 Task: Look for space in Hashtrūd, Iran from 5th September, 2023 to 12th September, 2023 for 2 adults in price range Rs.10000 to Rs.15000.  With 1  bedroom having 1 bed and 1 bathroom. Property type can be house, flat, guest house, hotel. Booking option can be shelf check-in. Required host language is English.
Action: Mouse moved to (378, 70)
Screenshot: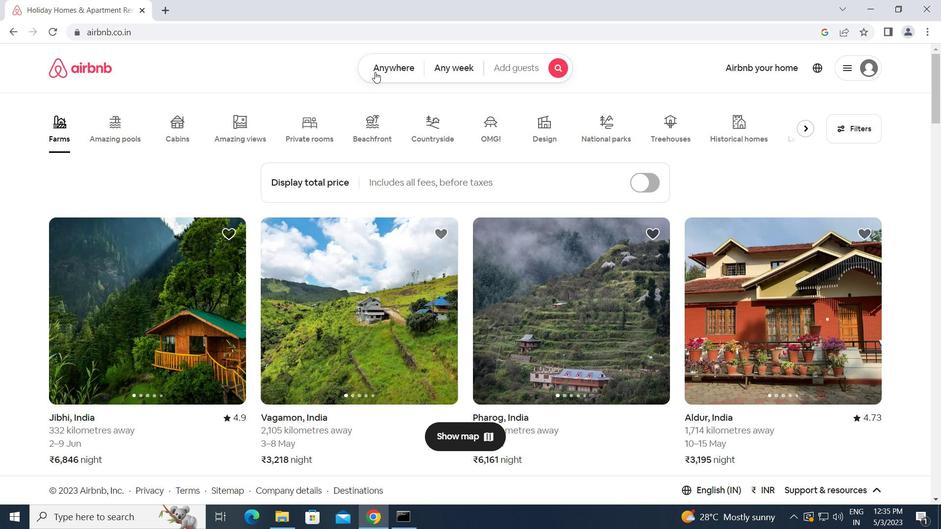 
Action: Mouse pressed left at (378, 70)
Screenshot: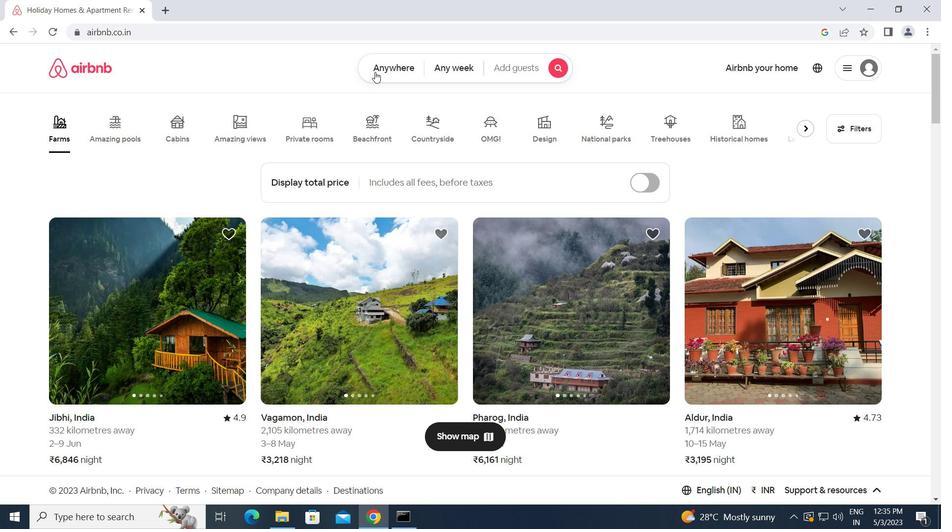 
Action: Mouse moved to (263, 113)
Screenshot: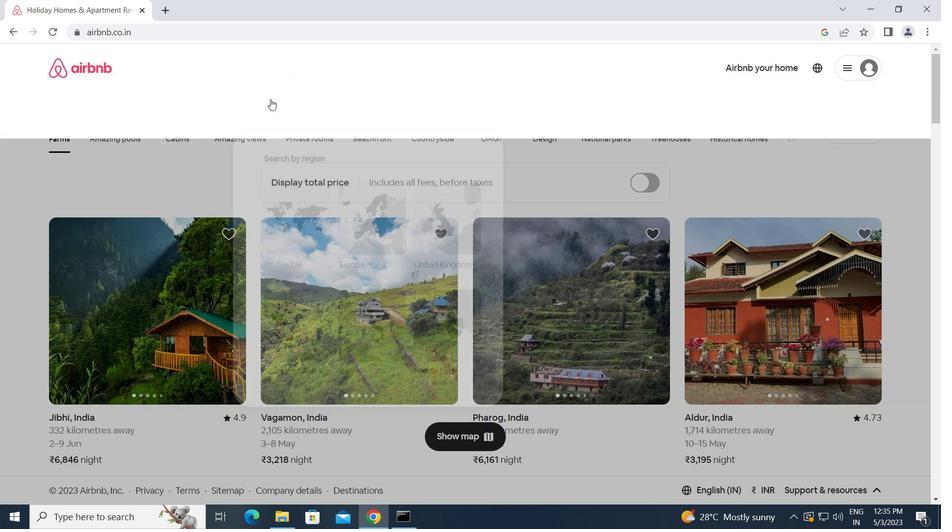 
Action: Mouse pressed left at (263, 113)
Screenshot: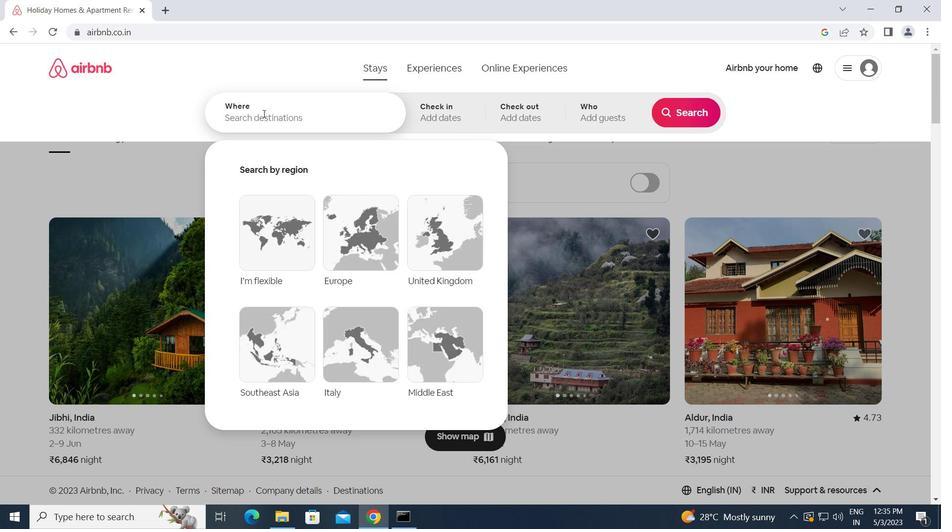 
Action: Key pressed h<Key.caps_lock>ashtrud,<Key.space><Key.caps_lock>i<Key.caps_lock>ran<Key.enter>
Screenshot: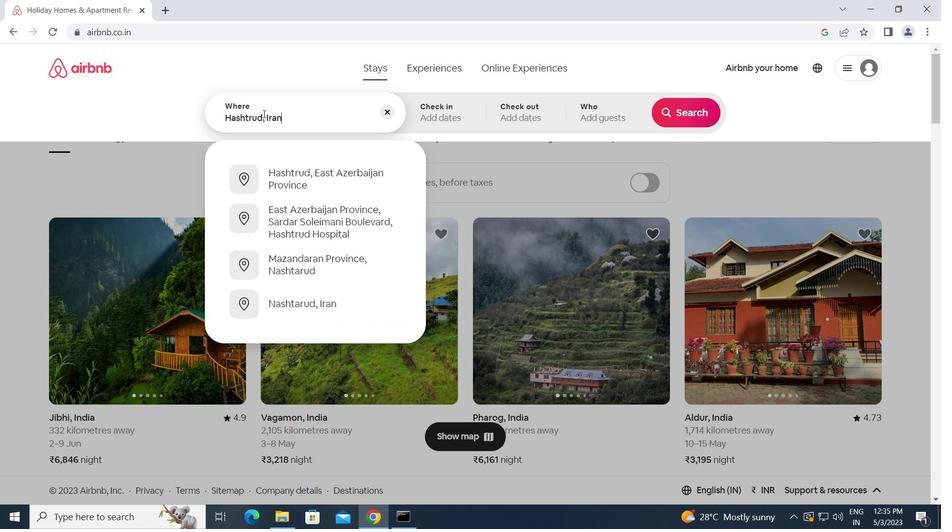
Action: Mouse moved to (683, 207)
Screenshot: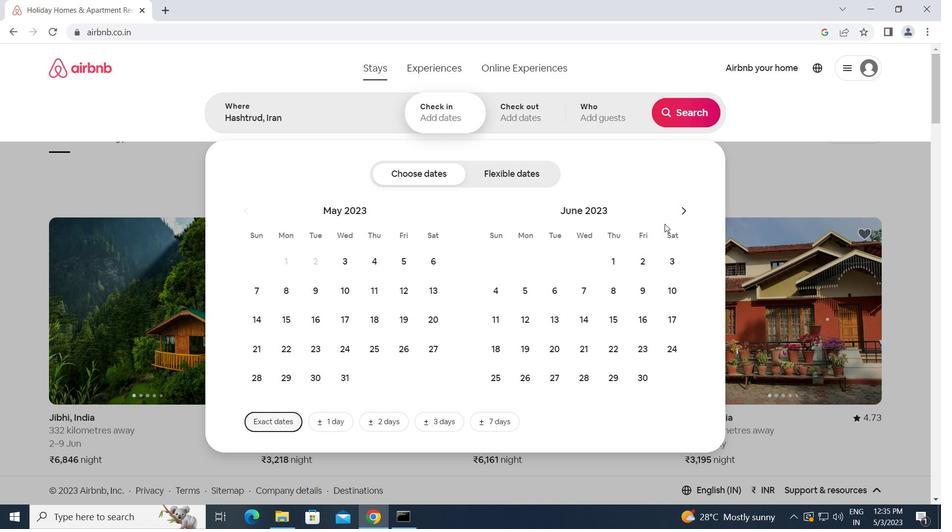 
Action: Mouse pressed left at (683, 207)
Screenshot: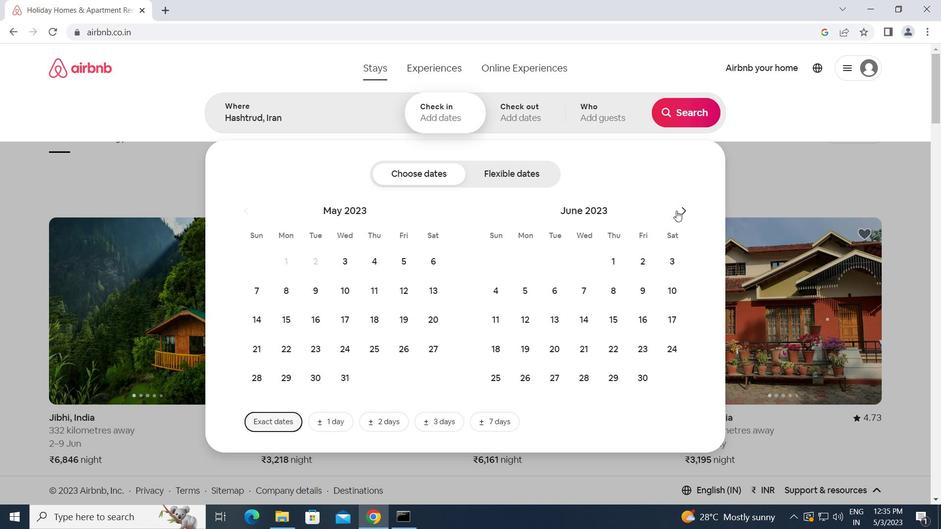 
Action: Mouse pressed left at (683, 207)
Screenshot: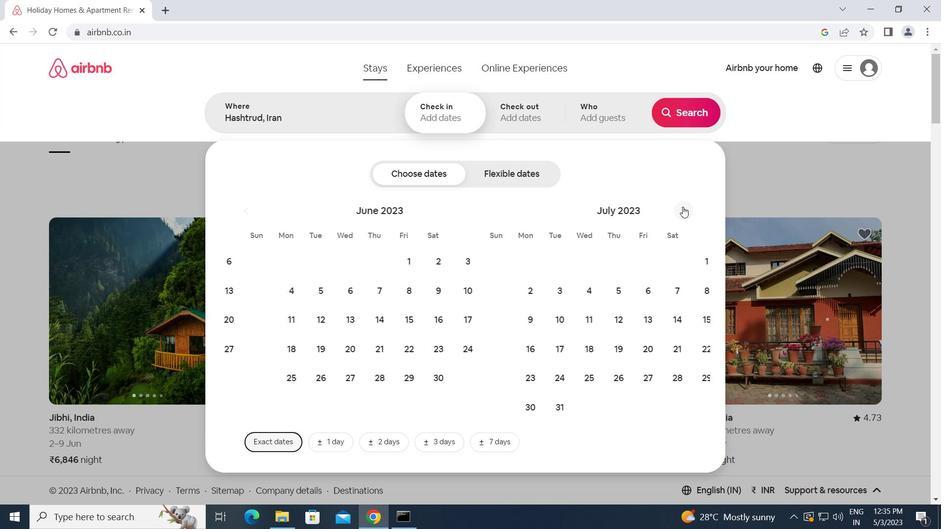
Action: Mouse pressed left at (683, 207)
Screenshot: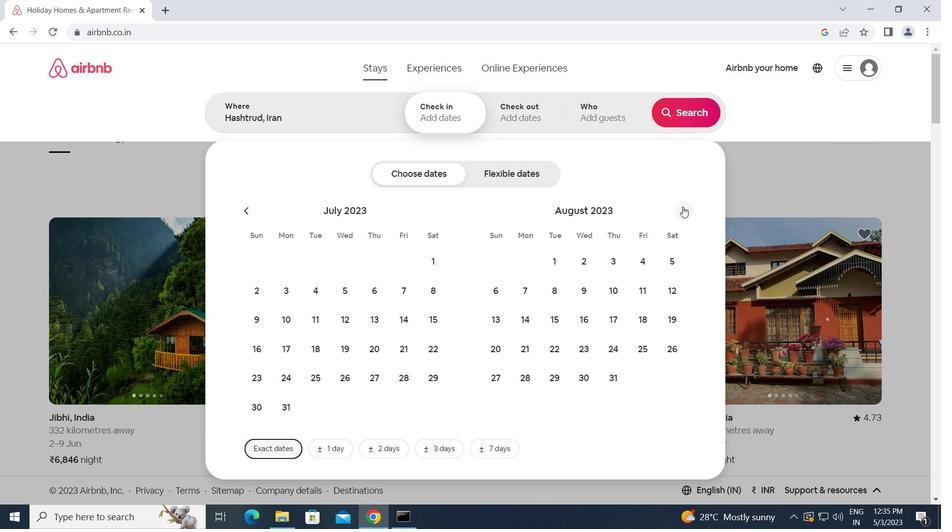 
Action: Mouse moved to (548, 286)
Screenshot: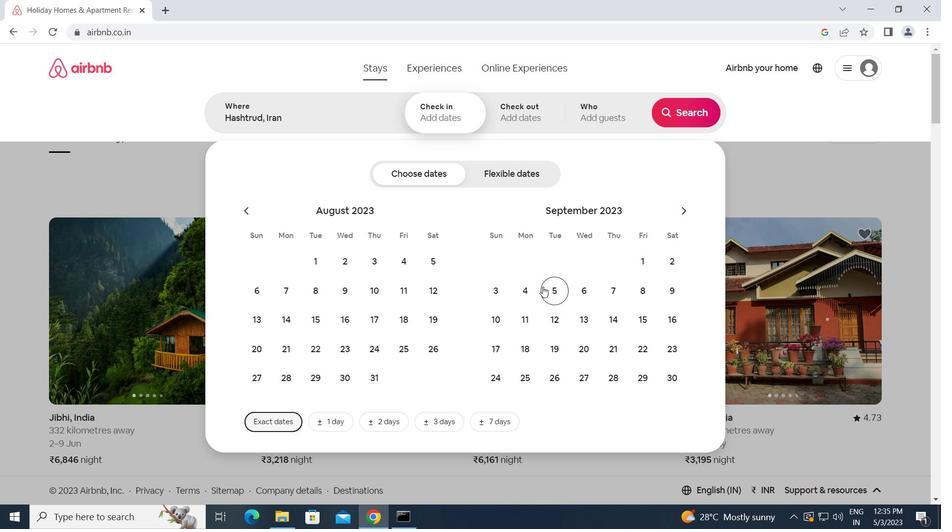 
Action: Mouse pressed left at (548, 286)
Screenshot: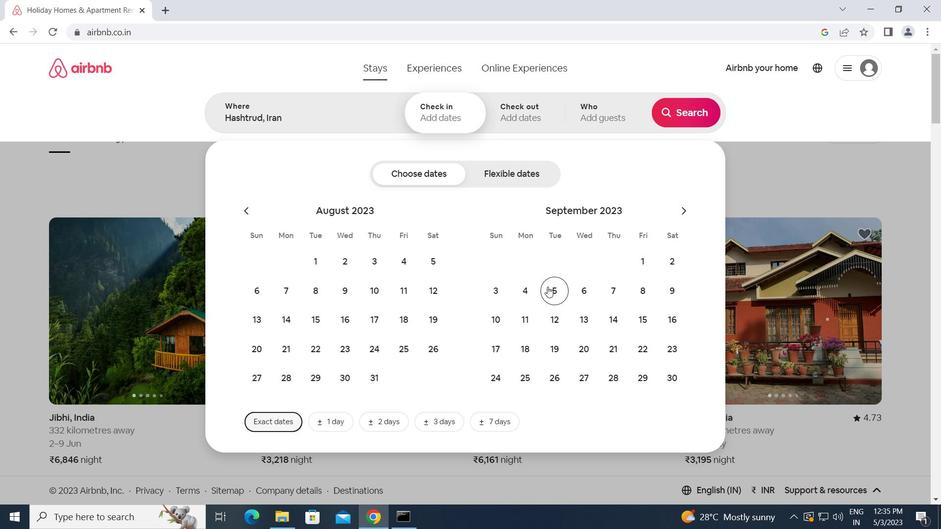 
Action: Mouse moved to (550, 320)
Screenshot: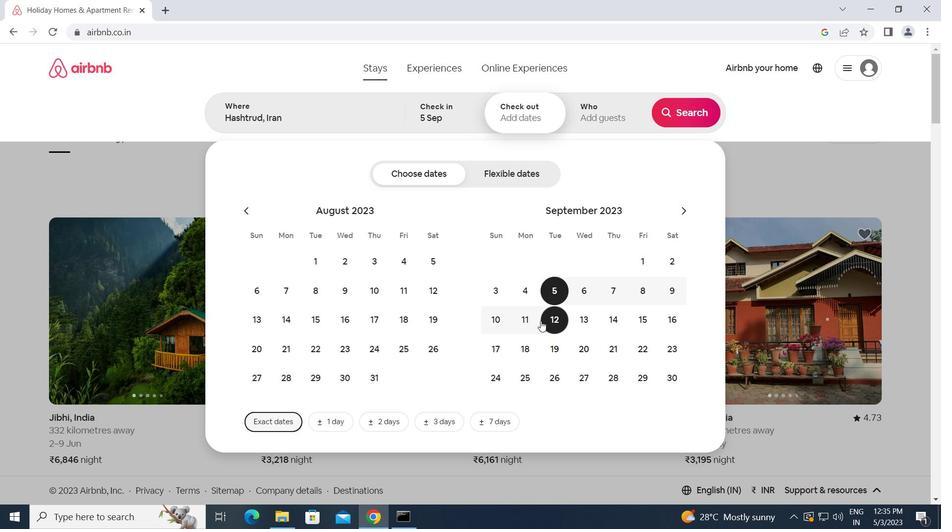 
Action: Mouse pressed left at (550, 320)
Screenshot: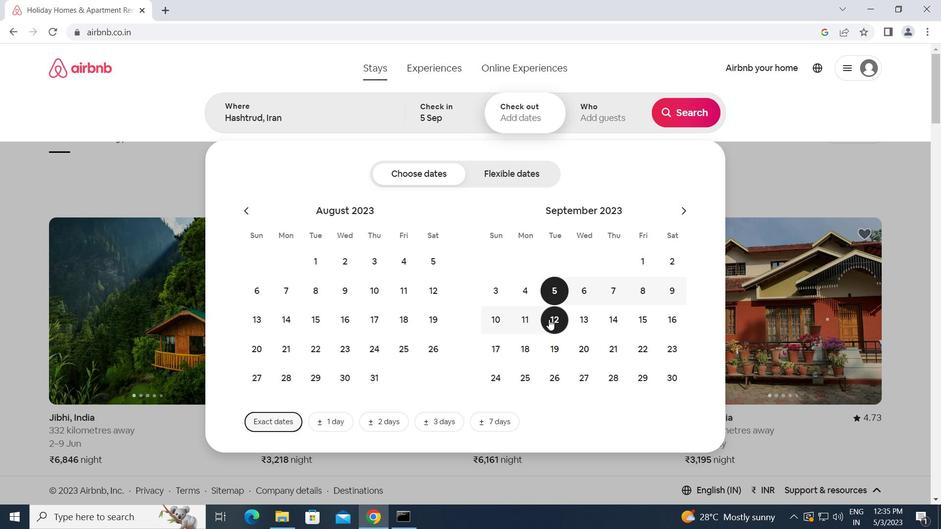 
Action: Mouse moved to (617, 109)
Screenshot: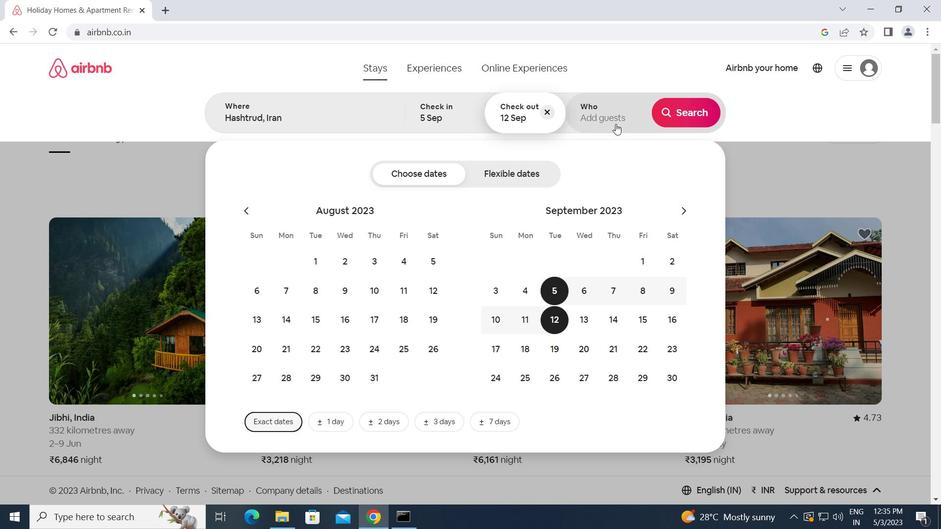 
Action: Mouse pressed left at (617, 109)
Screenshot: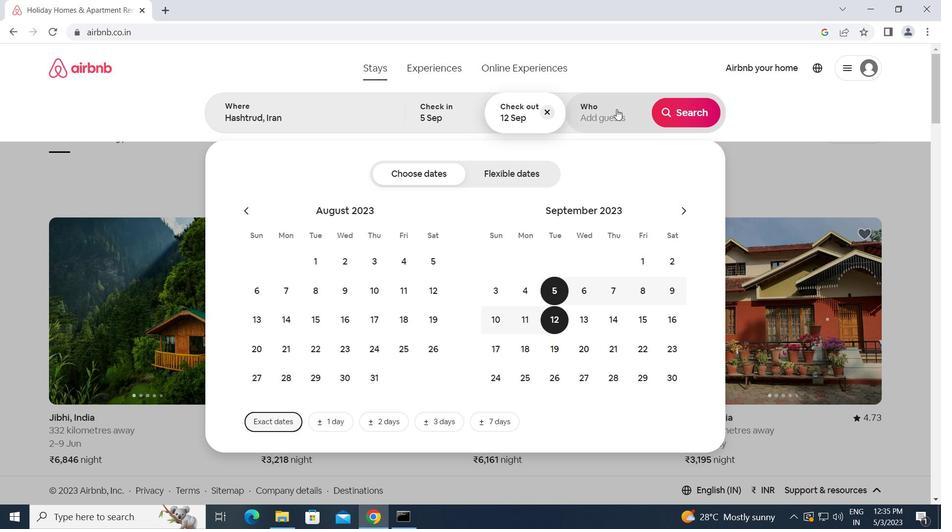 
Action: Mouse moved to (684, 180)
Screenshot: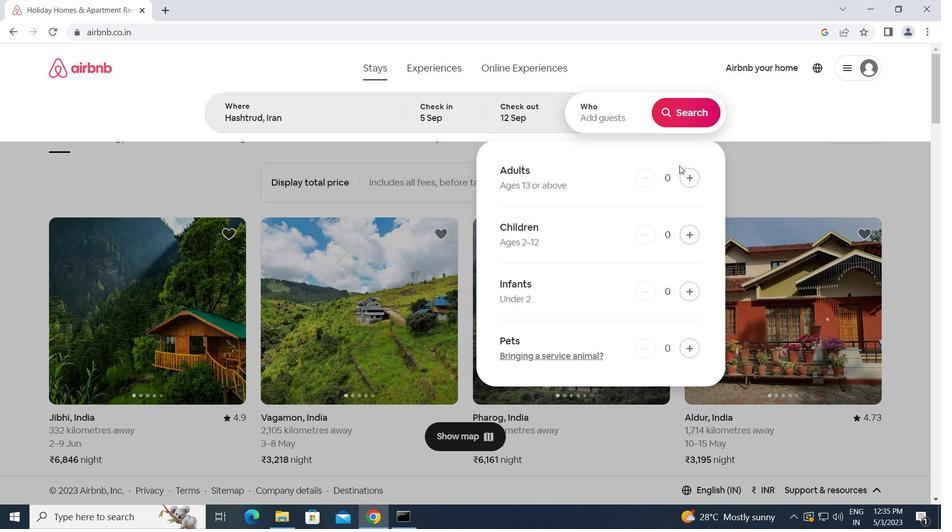 
Action: Mouse pressed left at (684, 180)
Screenshot: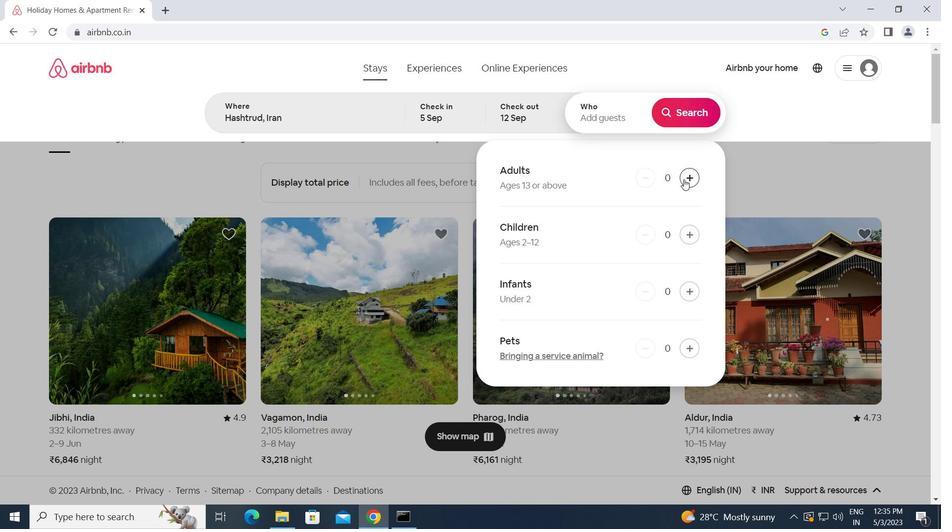 
Action: Mouse pressed left at (684, 180)
Screenshot: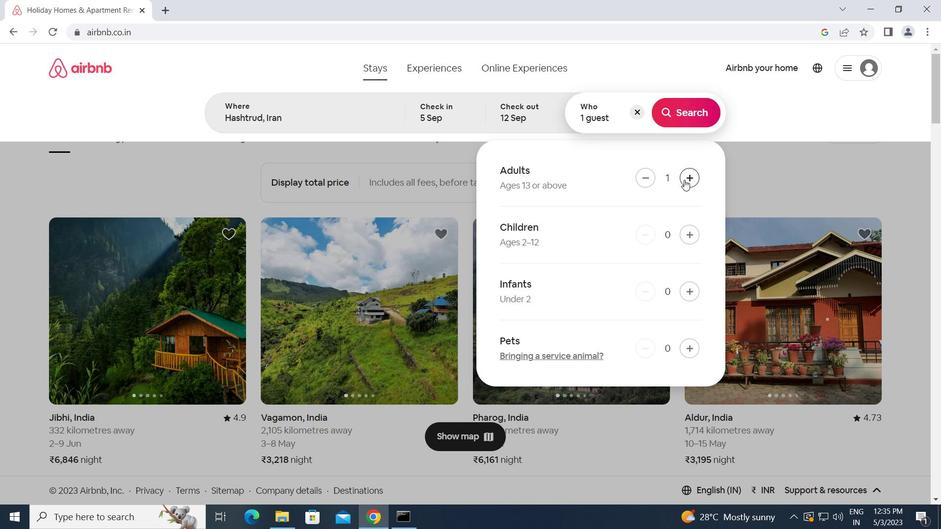 
Action: Mouse moved to (695, 118)
Screenshot: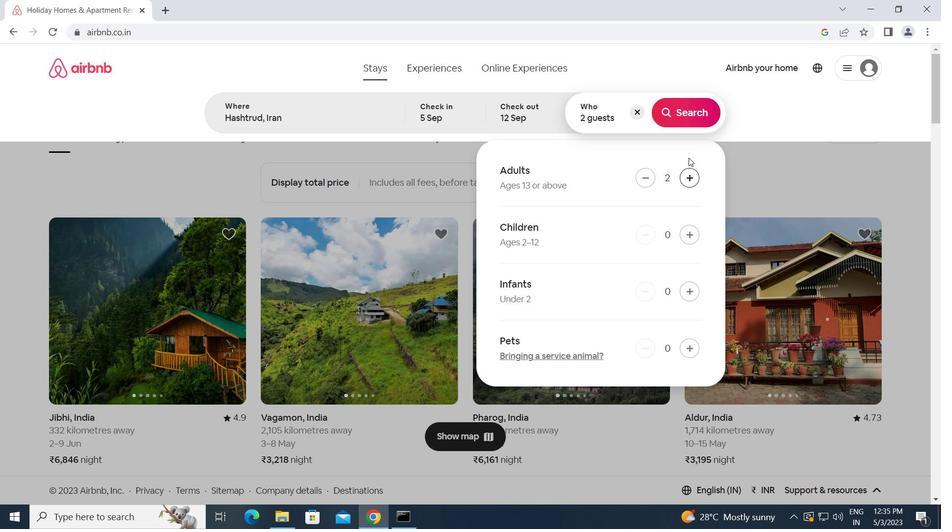 
Action: Mouse pressed left at (695, 118)
Screenshot: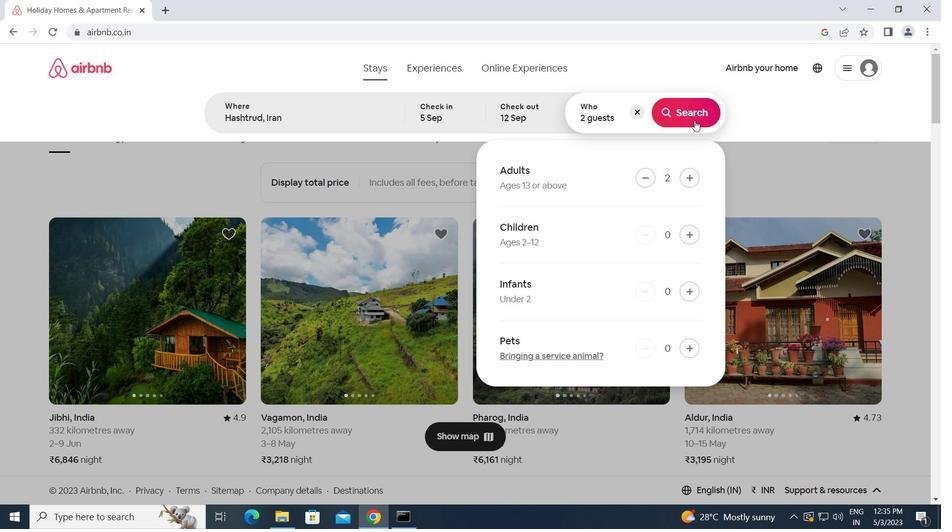 
Action: Mouse moved to (888, 120)
Screenshot: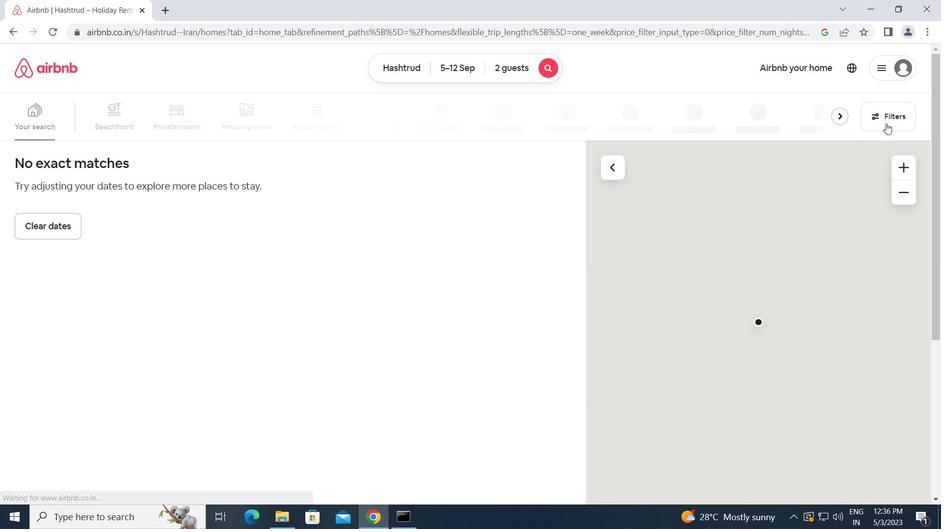 
Action: Mouse pressed left at (888, 120)
Screenshot: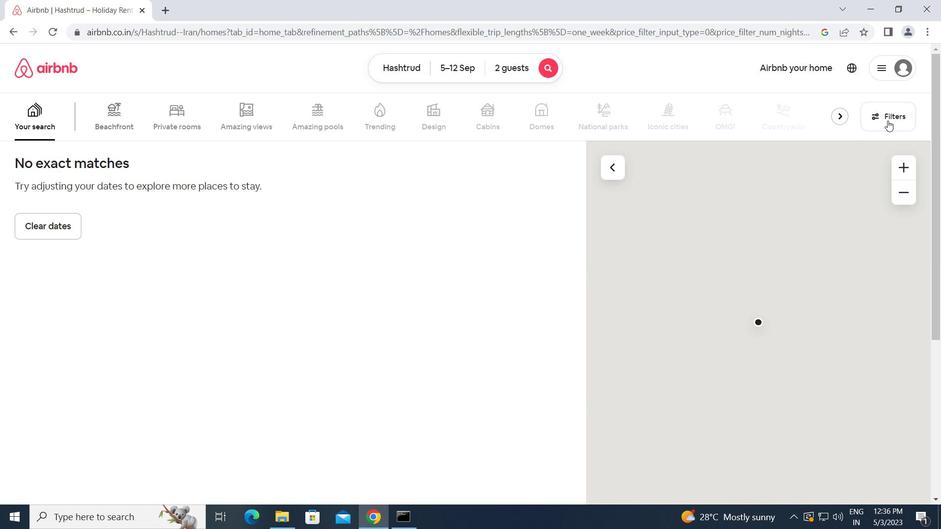 
Action: Mouse moved to (325, 192)
Screenshot: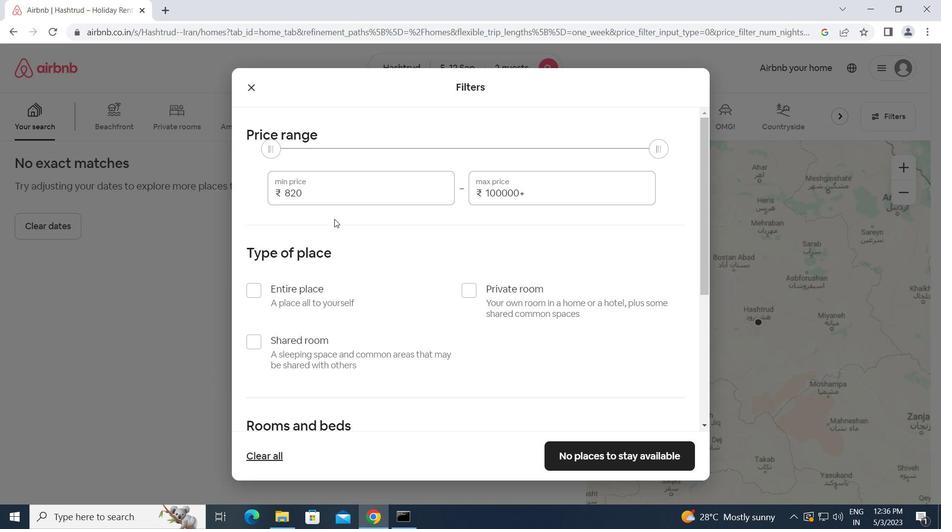 
Action: Mouse pressed left at (325, 192)
Screenshot: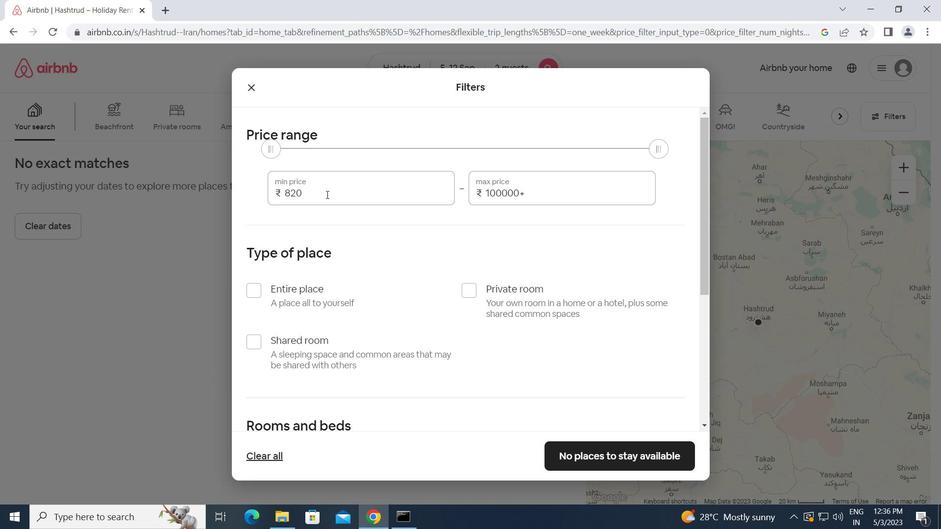 
Action: Mouse moved to (267, 192)
Screenshot: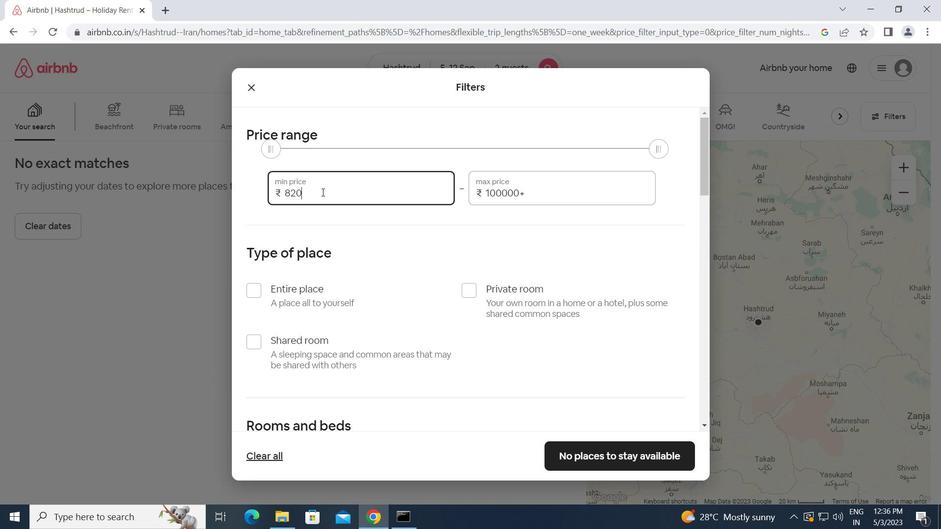 
Action: Key pressed 10000<Key.tab>15000
Screenshot: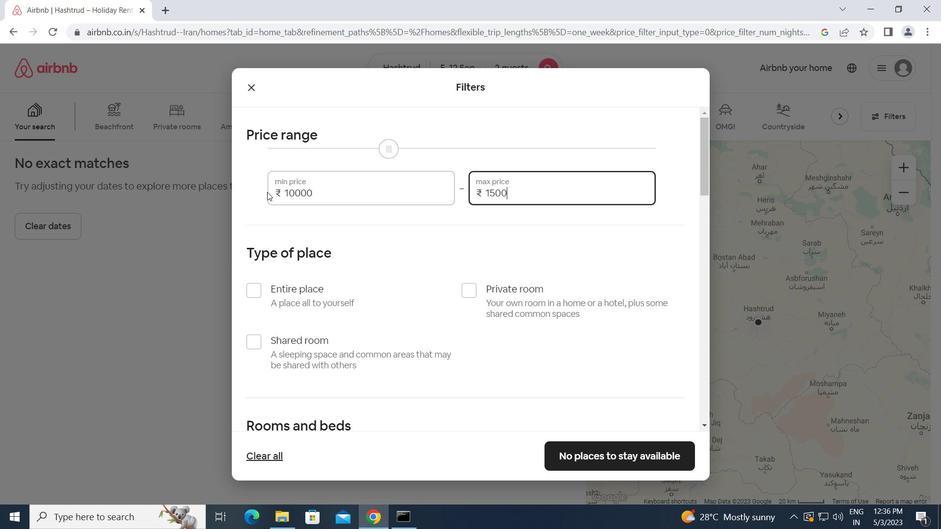 
Action: Mouse moved to (359, 322)
Screenshot: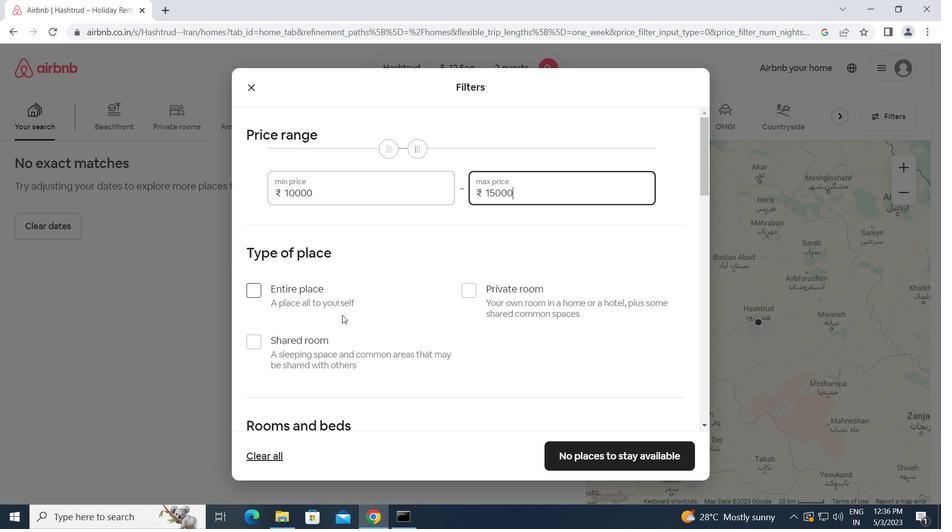 
Action: Mouse scrolled (359, 321) with delta (0, 0)
Screenshot: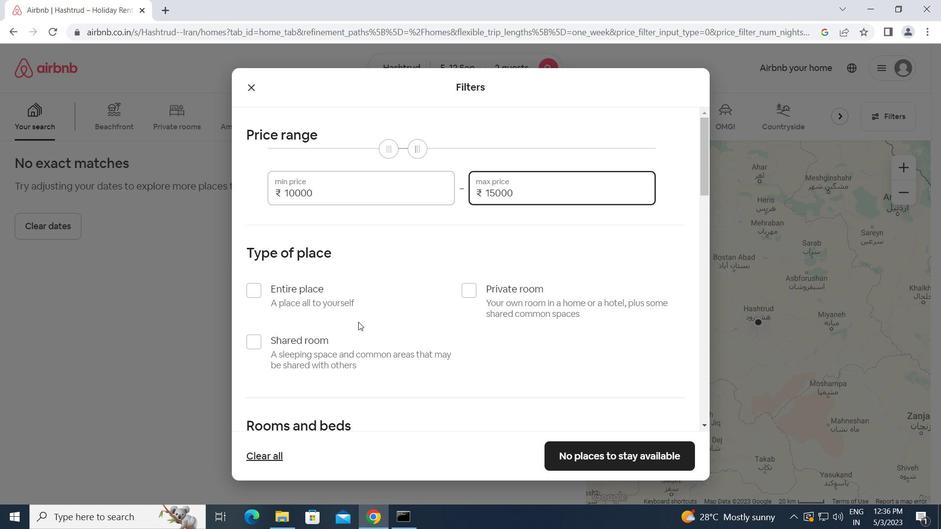 
Action: Mouse scrolled (359, 321) with delta (0, 0)
Screenshot: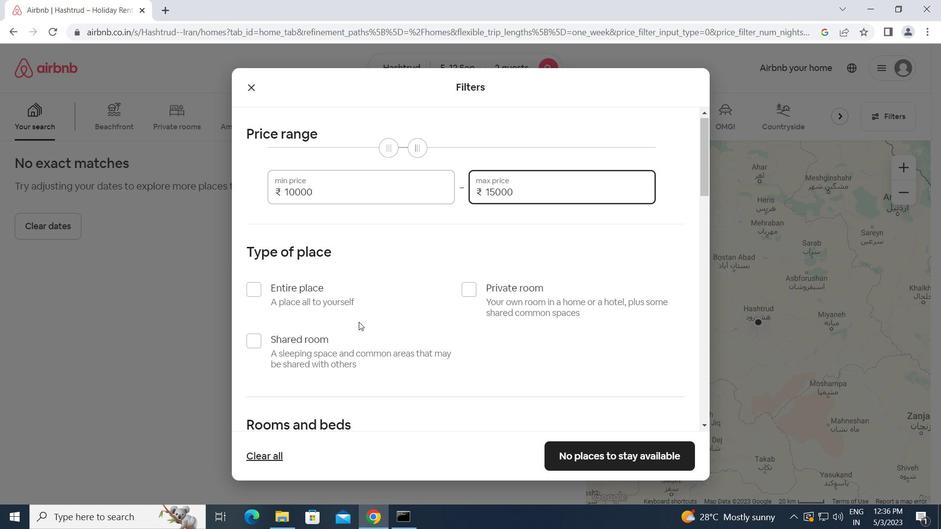 
Action: Mouse scrolled (359, 321) with delta (0, 0)
Screenshot: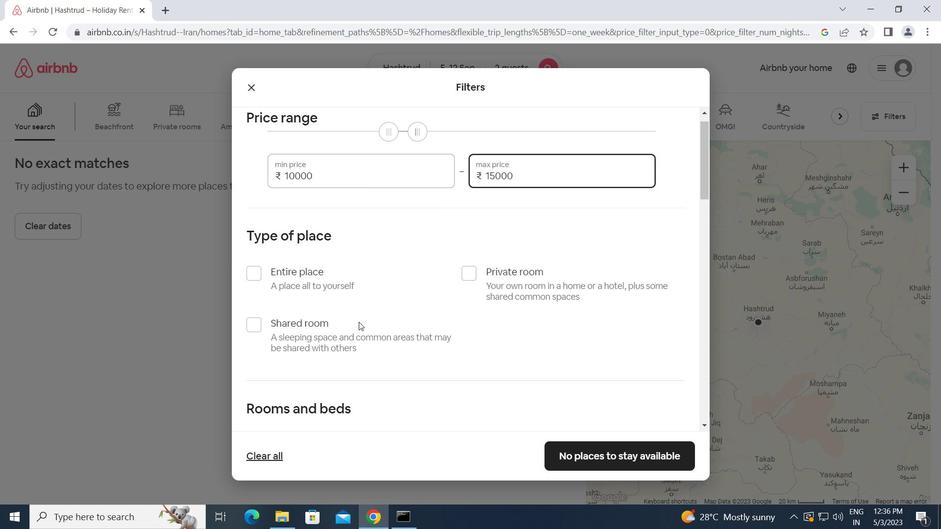 
Action: Mouse moved to (325, 305)
Screenshot: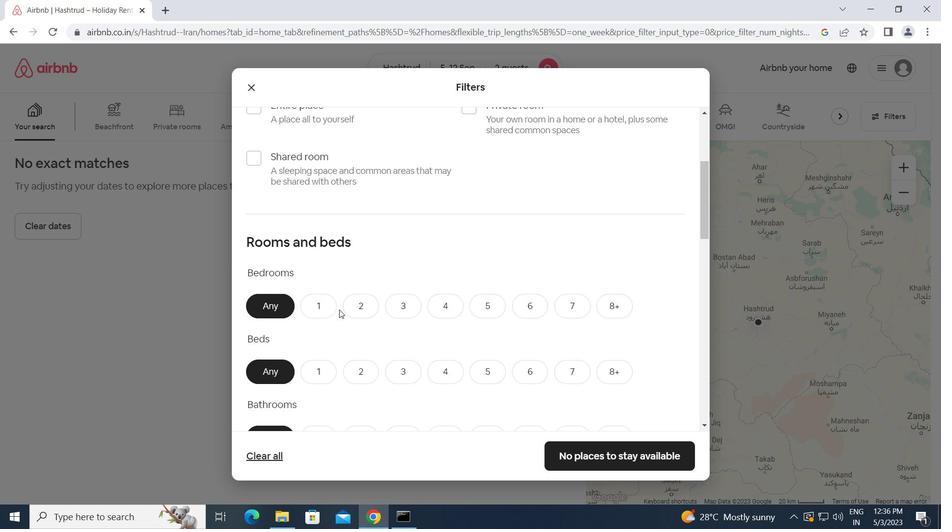 
Action: Mouse pressed left at (325, 305)
Screenshot: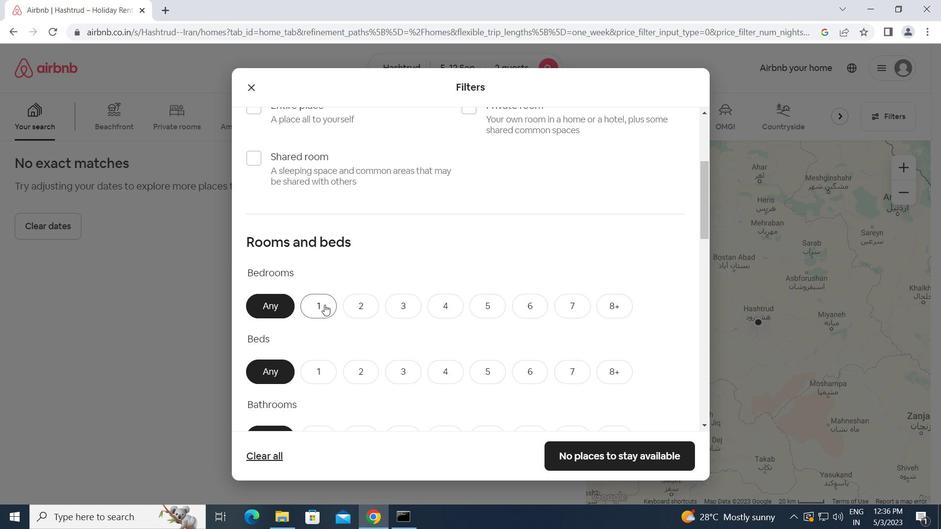 
Action: Mouse moved to (327, 323)
Screenshot: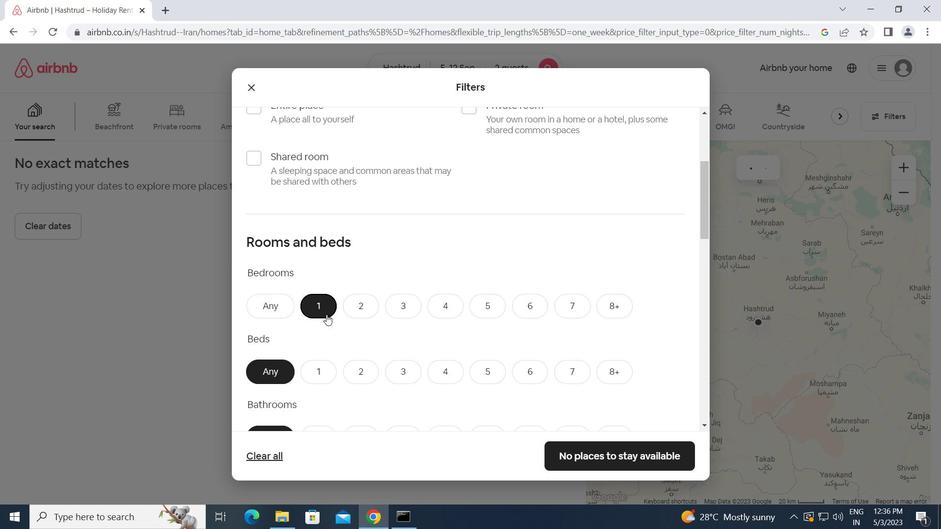 
Action: Mouse scrolled (327, 323) with delta (0, 0)
Screenshot: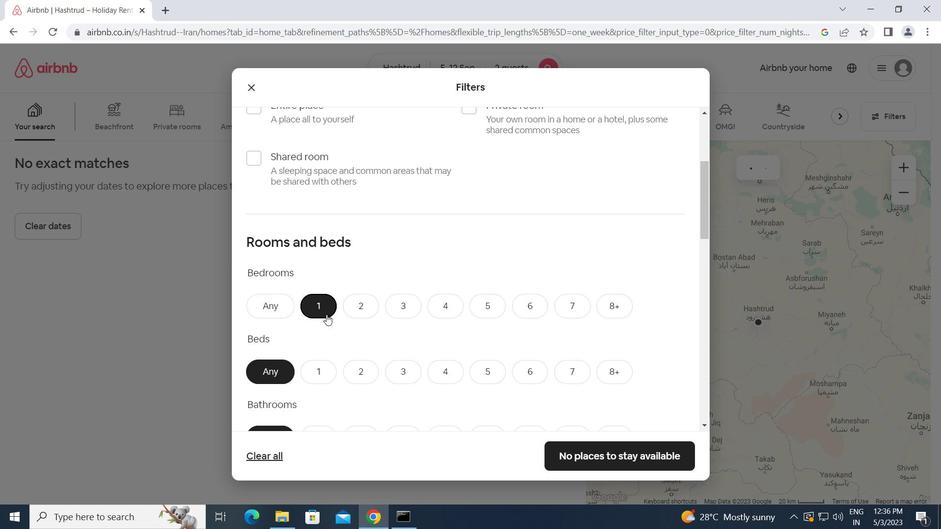 
Action: Mouse moved to (326, 311)
Screenshot: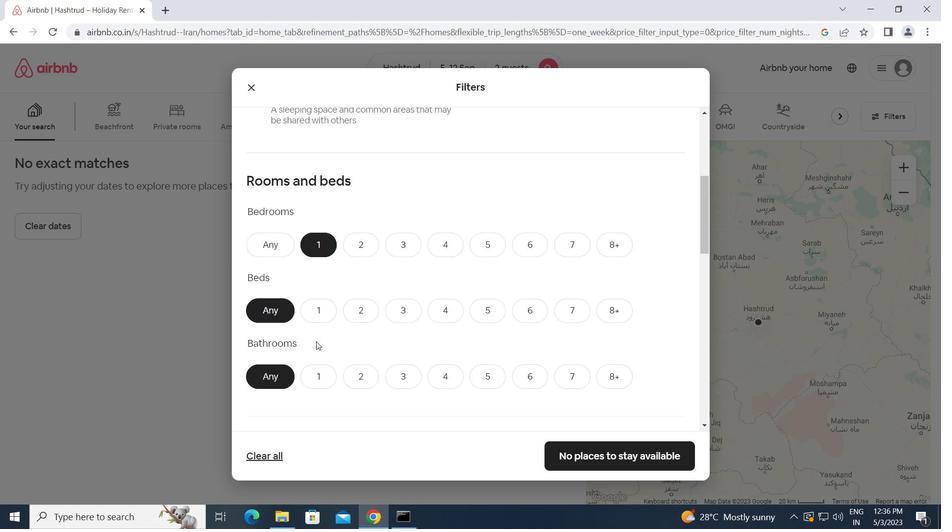 
Action: Mouse pressed left at (326, 311)
Screenshot: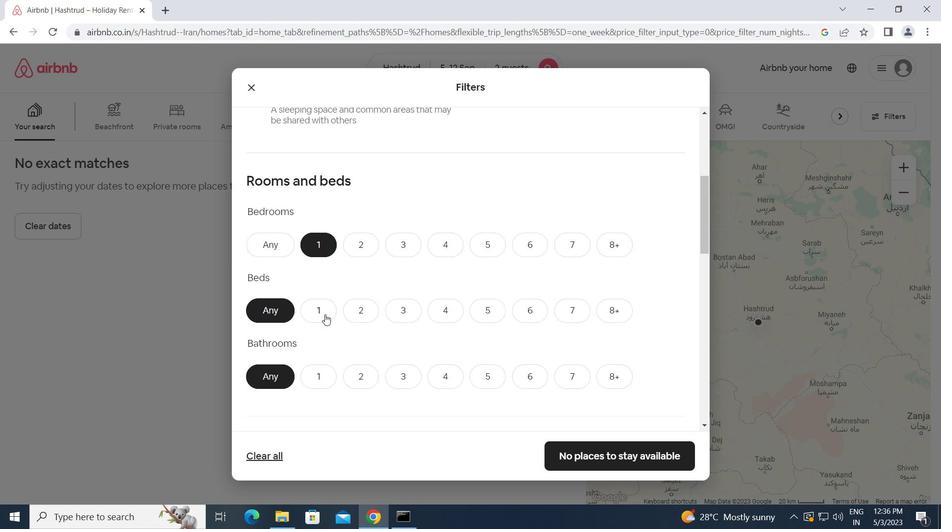 
Action: Mouse moved to (316, 372)
Screenshot: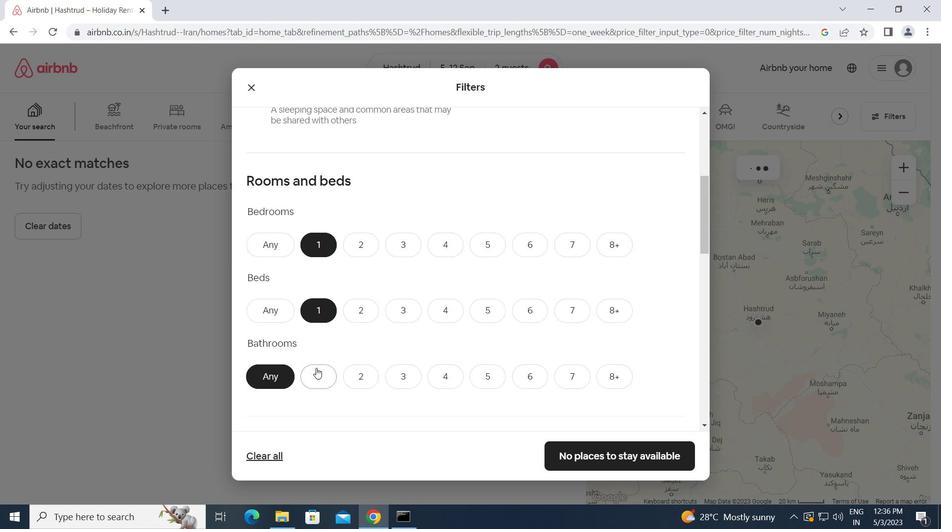 
Action: Mouse pressed left at (316, 372)
Screenshot: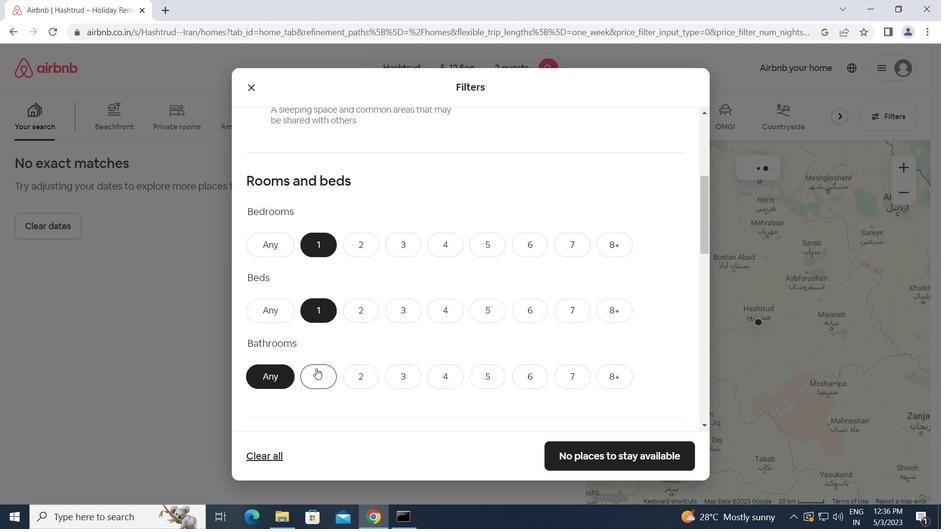 
Action: Mouse moved to (396, 381)
Screenshot: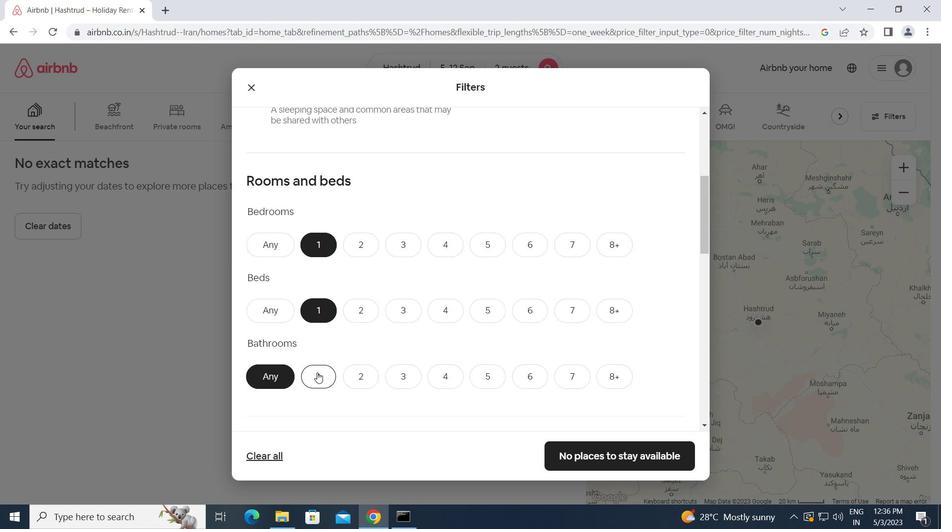 
Action: Mouse scrolled (396, 381) with delta (0, 0)
Screenshot: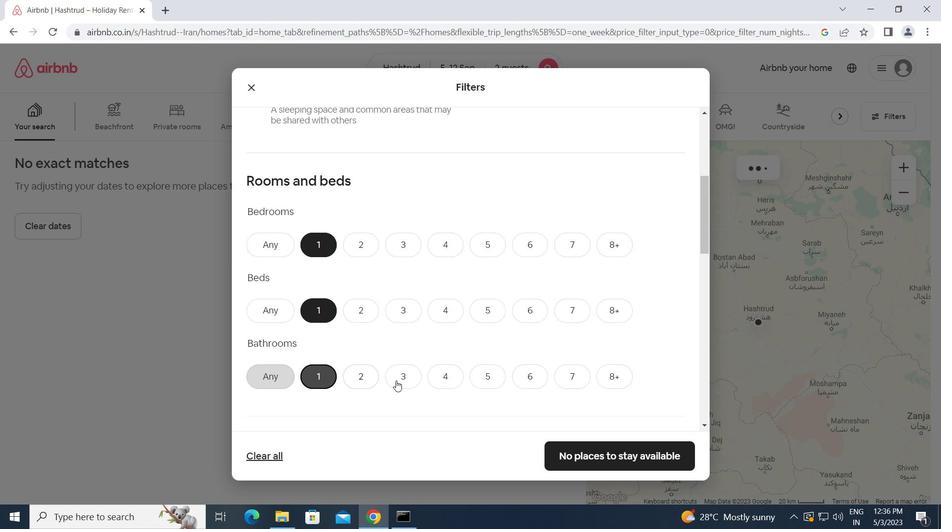 
Action: Mouse scrolled (396, 381) with delta (0, 0)
Screenshot: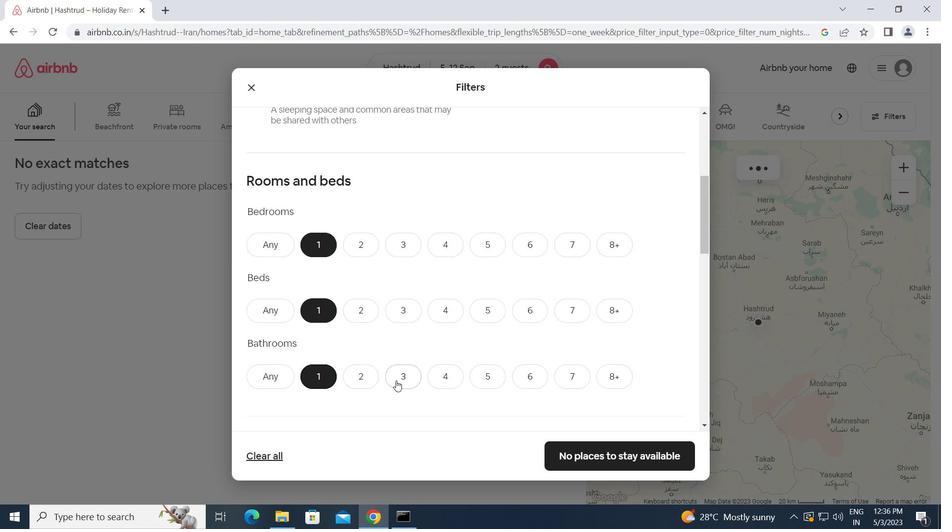 
Action: Mouse moved to (397, 381)
Screenshot: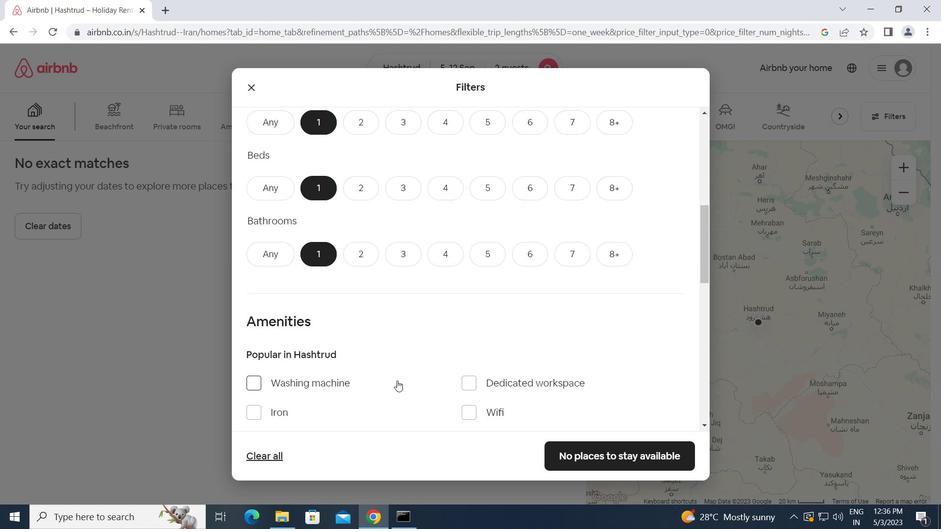 
Action: Mouse scrolled (397, 381) with delta (0, 0)
Screenshot: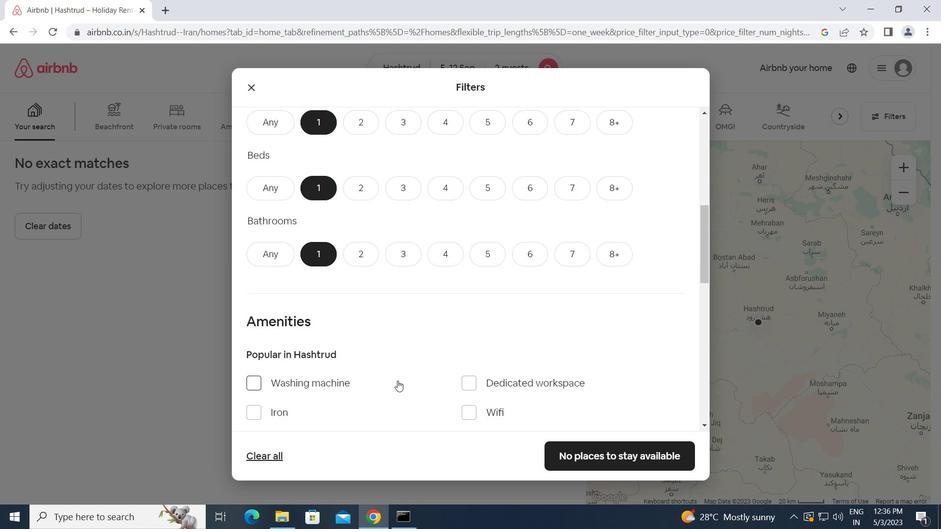 
Action: Mouse scrolled (397, 381) with delta (0, 0)
Screenshot: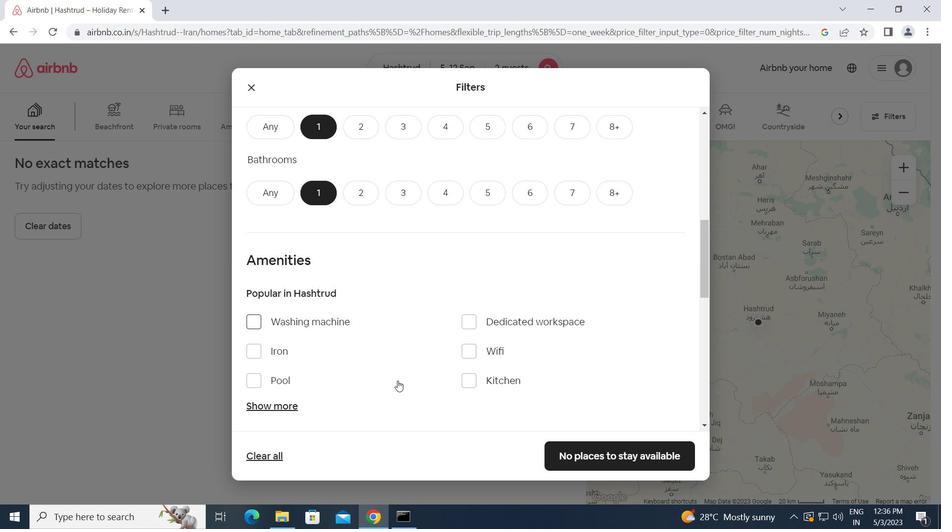 
Action: Mouse scrolled (397, 381) with delta (0, 0)
Screenshot: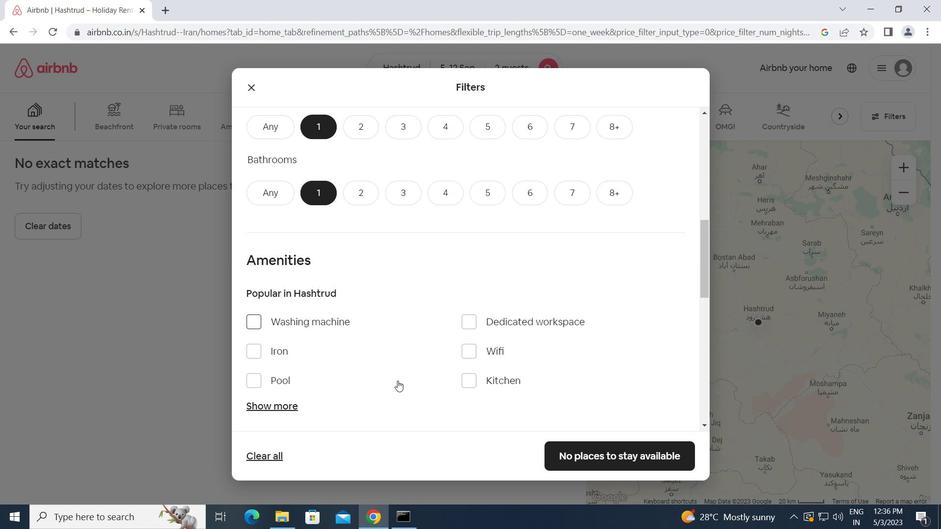 
Action: Mouse scrolled (397, 381) with delta (0, 0)
Screenshot: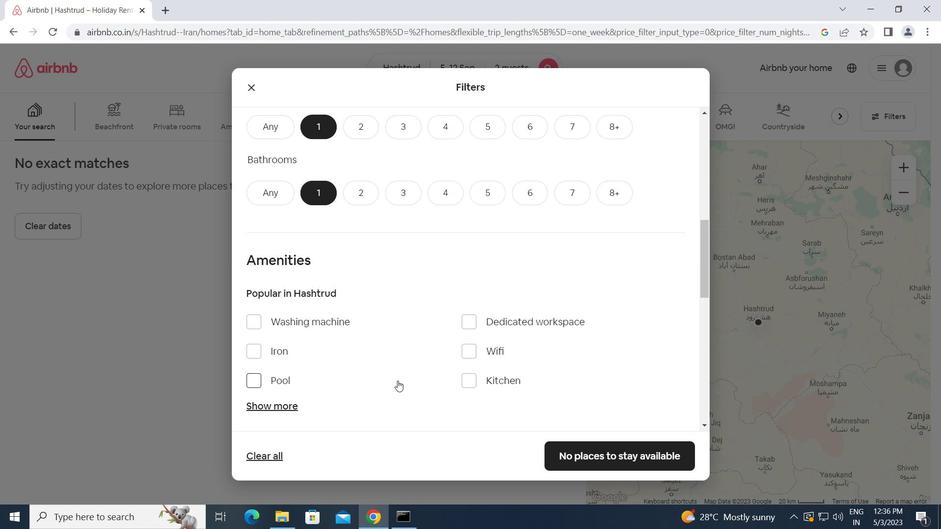 
Action: Mouse moved to (653, 366)
Screenshot: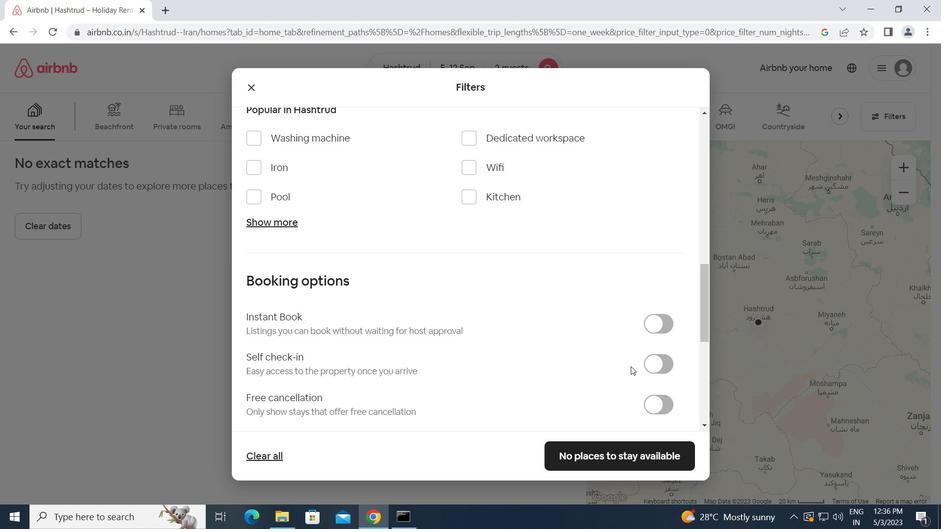 
Action: Mouse pressed left at (653, 366)
Screenshot: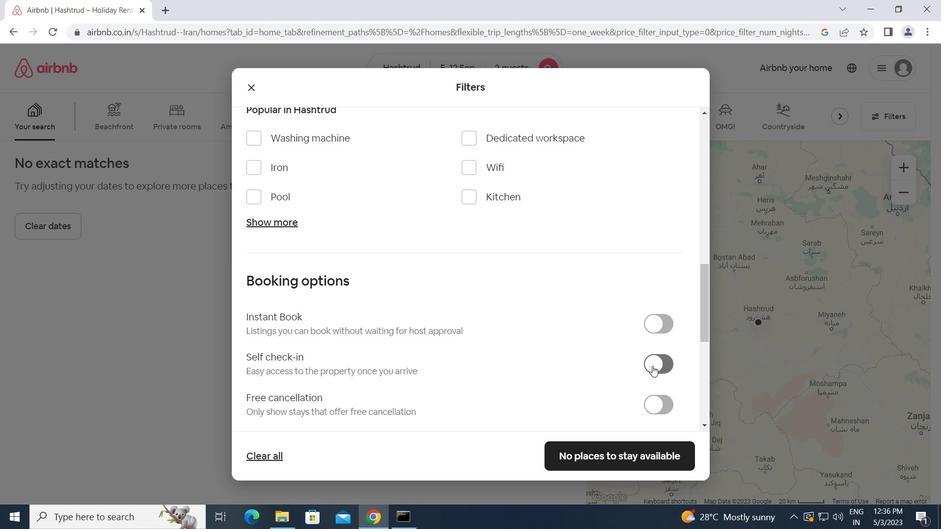 
Action: Mouse moved to (413, 369)
Screenshot: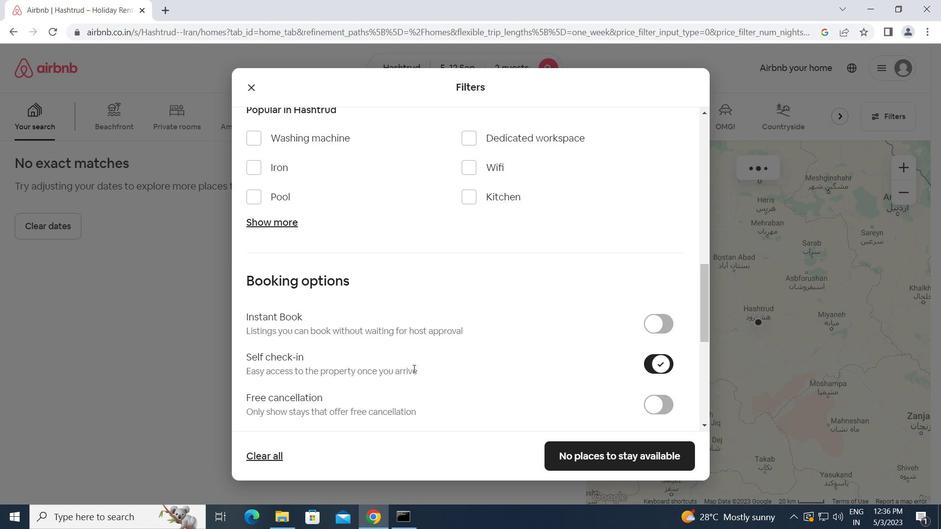 
Action: Mouse scrolled (413, 369) with delta (0, 0)
Screenshot: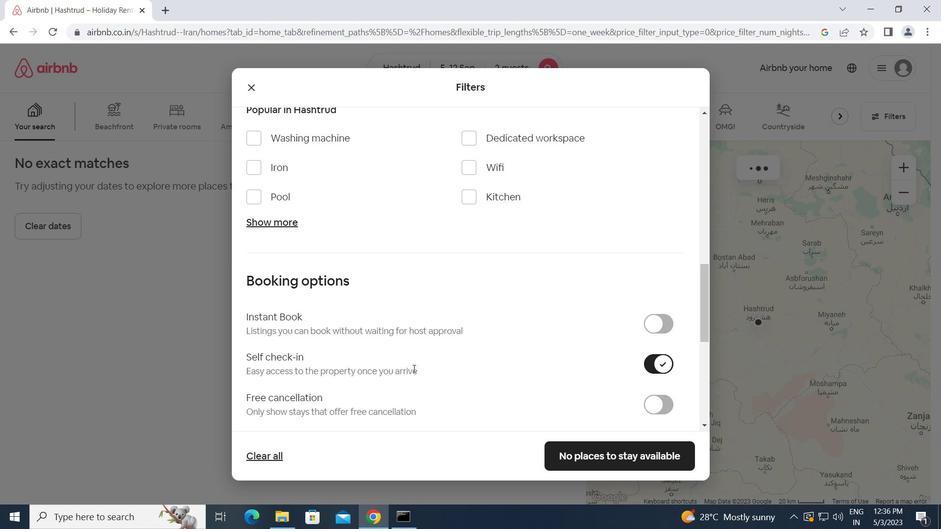
Action: Mouse scrolled (413, 369) with delta (0, 0)
Screenshot: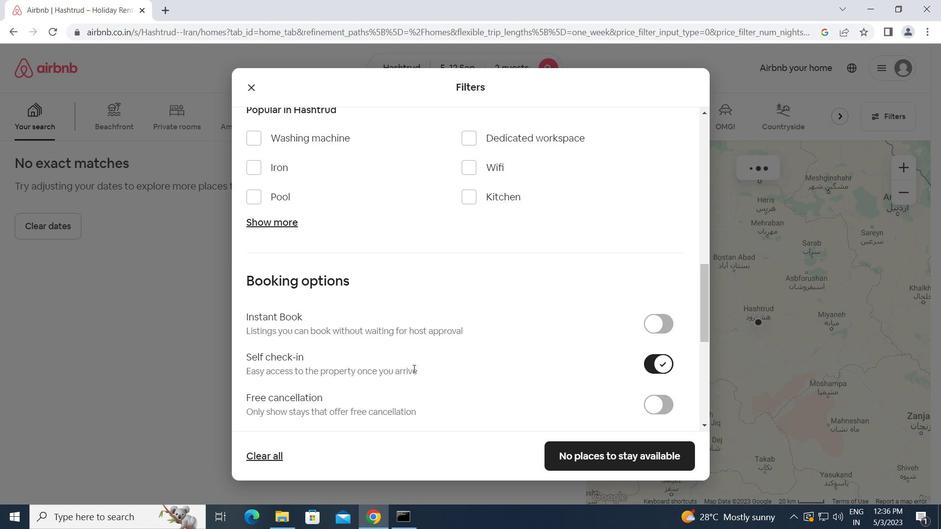 
Action: Mouse scrolled (413, 369) with delta (0, 0)
Screenshot: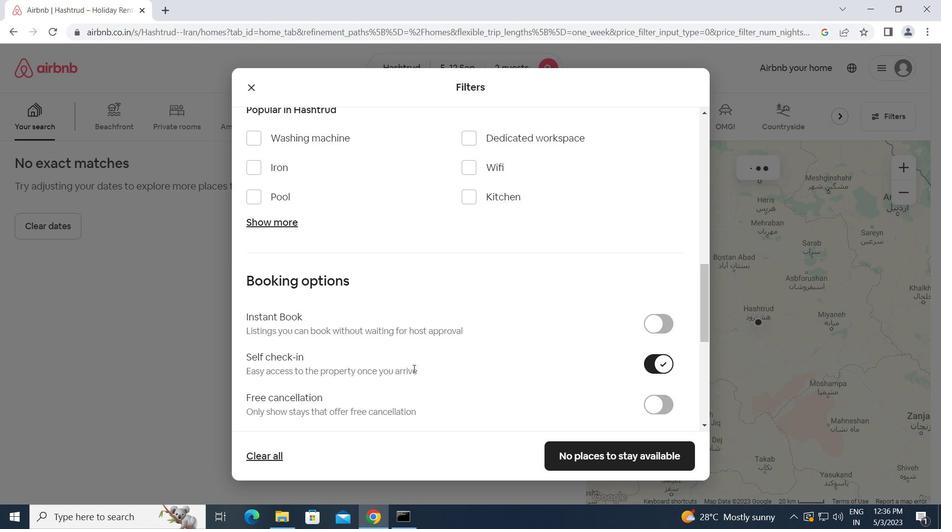 
Action: Mouse scrolled (413, 369) with delta (0, 0)
Screenshot: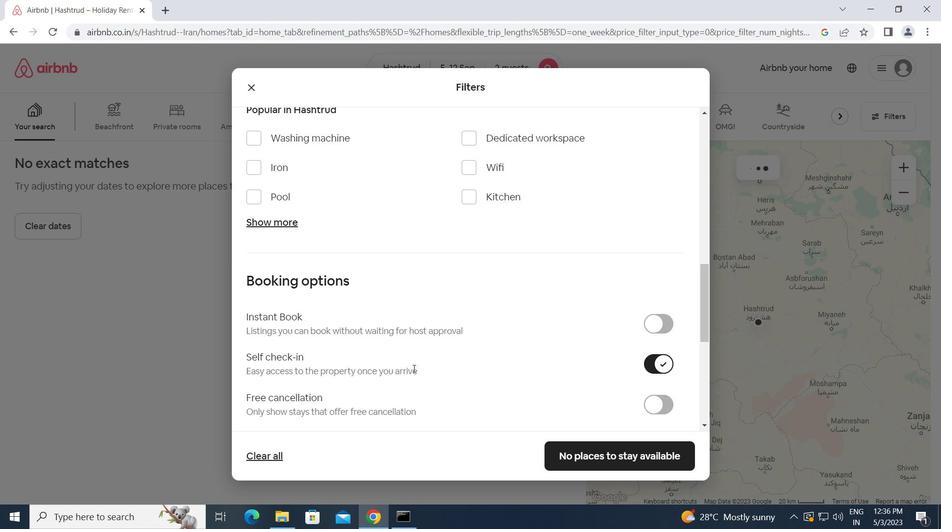 
Action: Mouse scrolled (413, 369) with delta (0, 0)
Screenshot: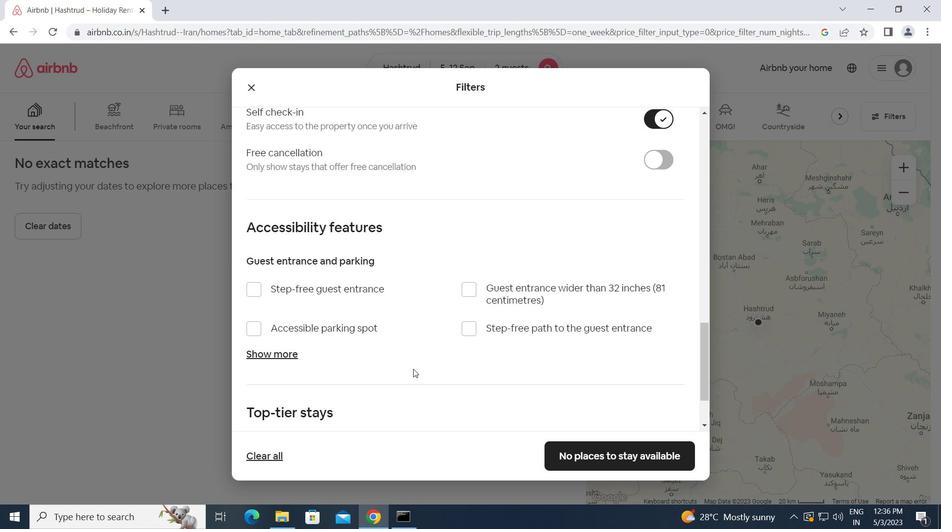 
Action: Mouse scrolled (413, 369) with delta (0, 0)
Screenshot: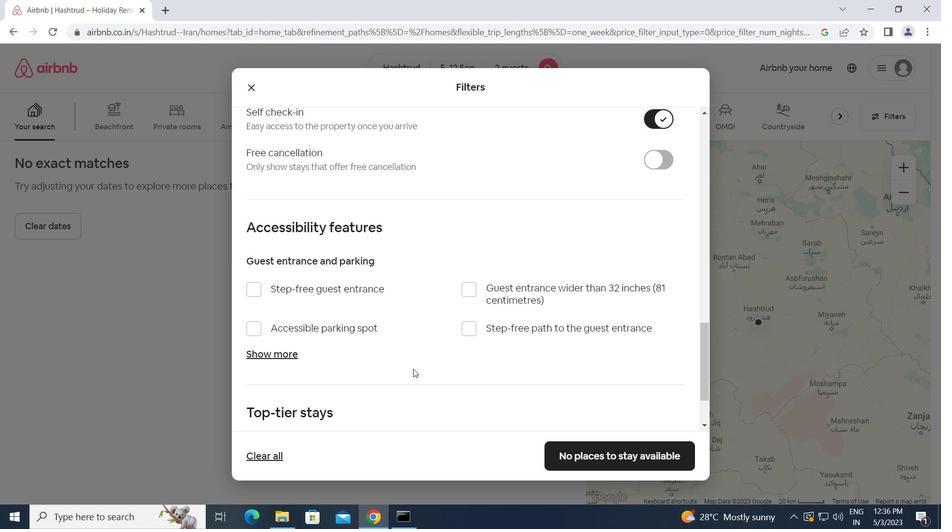 
Action: Mouse moved to (413, 369)
Screenshot: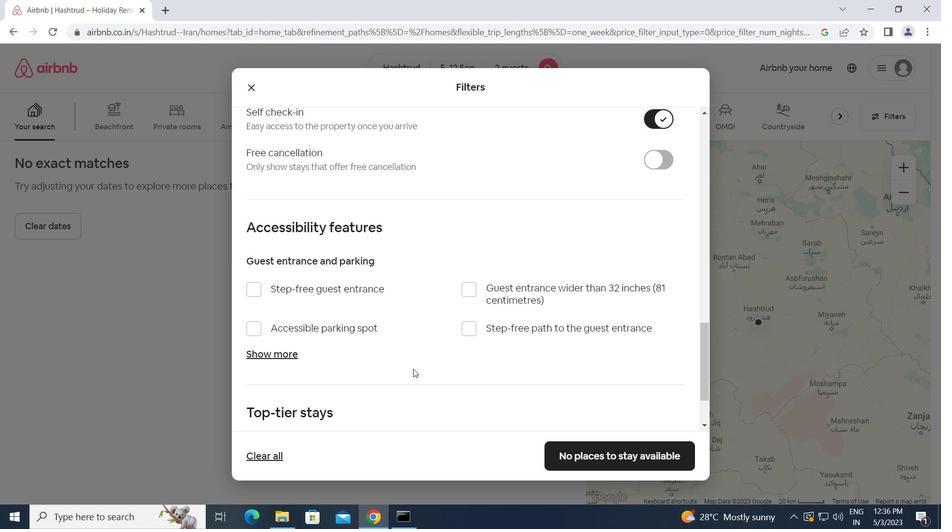 
Action: Mouse scrolled (413, 369) with delta (0, 0)
Screenshot: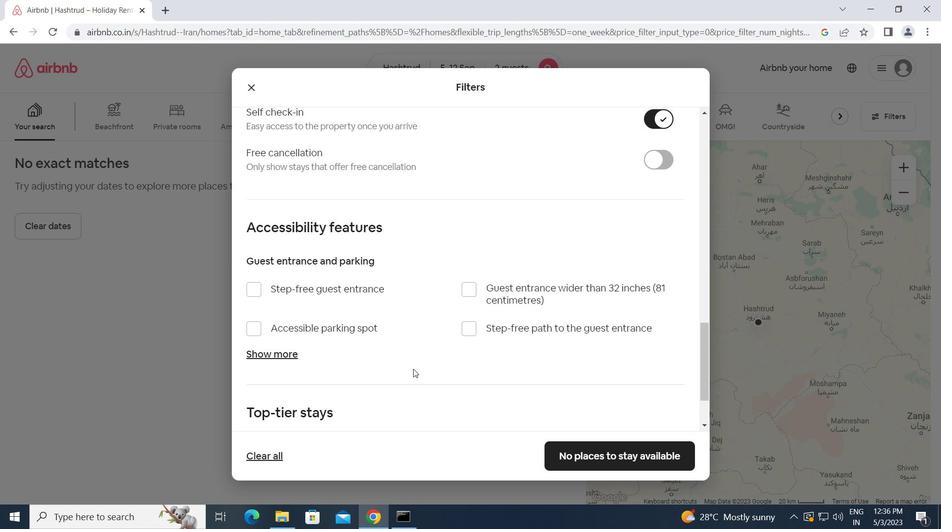 
Action: Mouse scrolled (413, 369) with delta (0, 0)
Screenshot: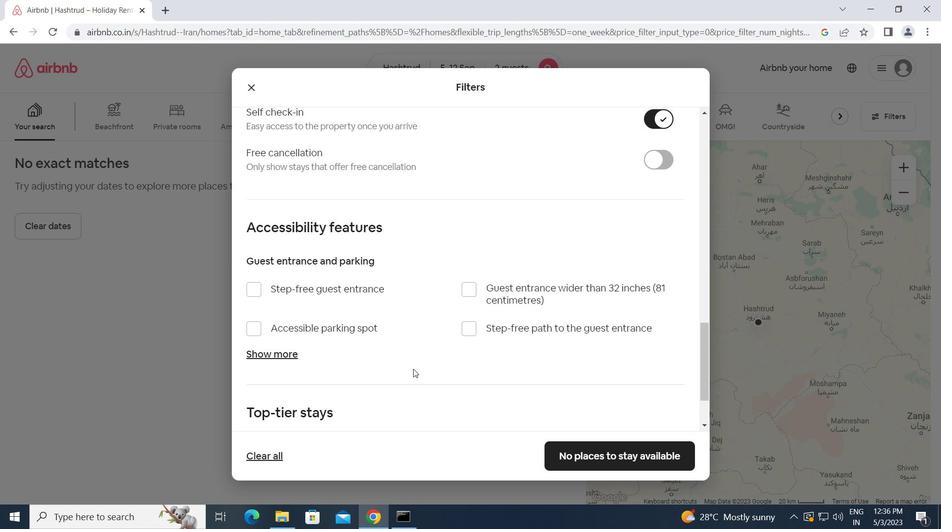 
Action: Mouse scrolled (413, 369) with delta (0, 0)
Screenshot: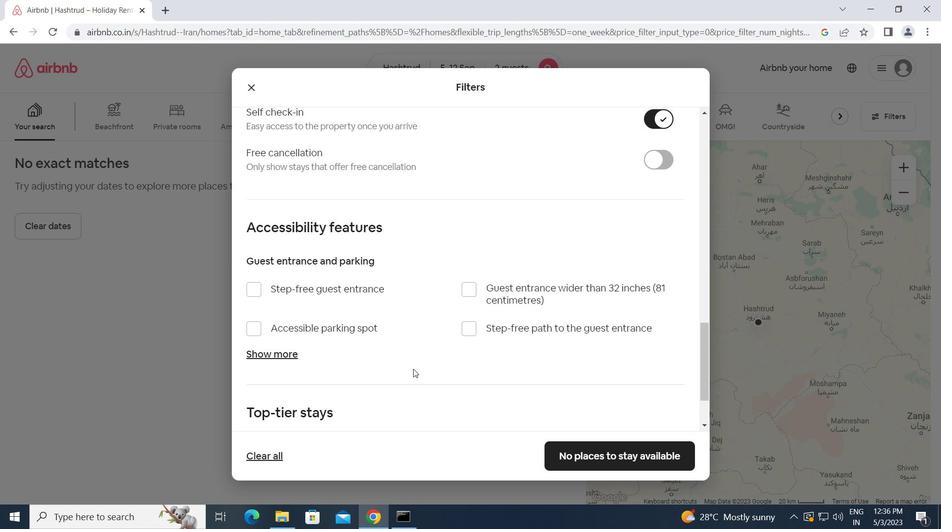 
Action: Mouse scrolled (413, 369) with delta (0, 0)
Screenshot: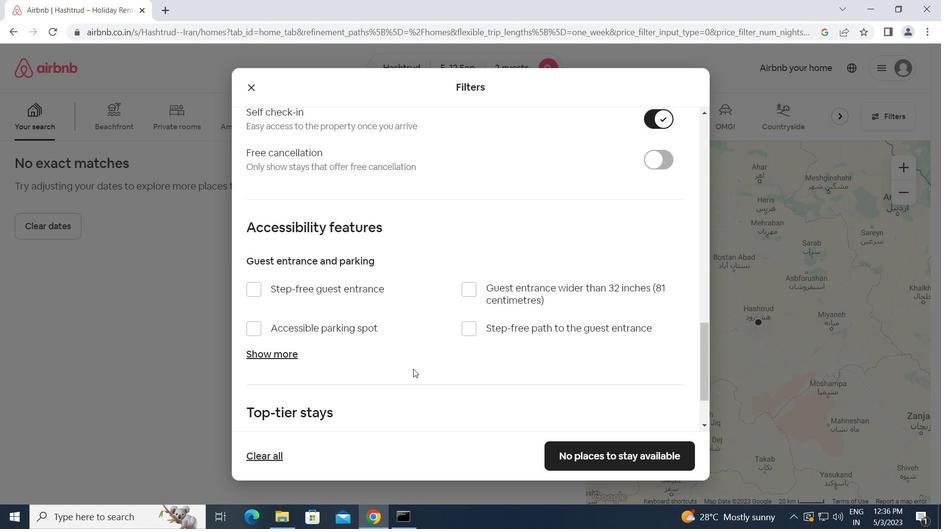 
Action: Mouse moved to (536, 432)
Screenshot: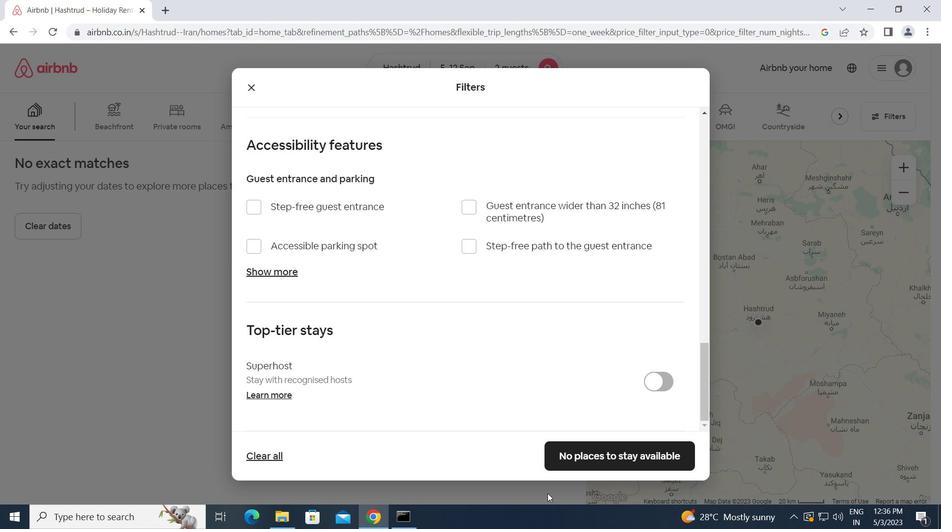 
Action: Mouse scrolled (536, 431) with delta (0, 0)
Screenshot: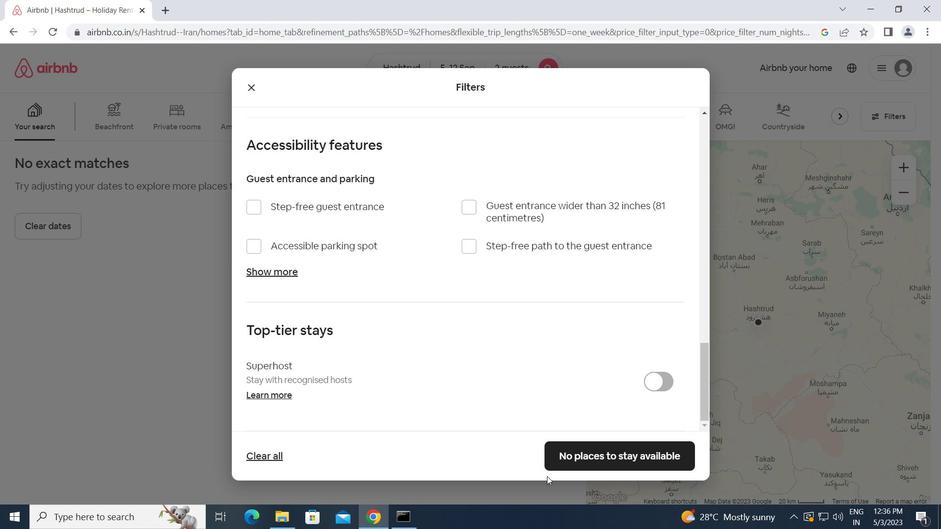 
Action: Mouse scrolled (536, 431) with delta (0, 0)
Screenshot: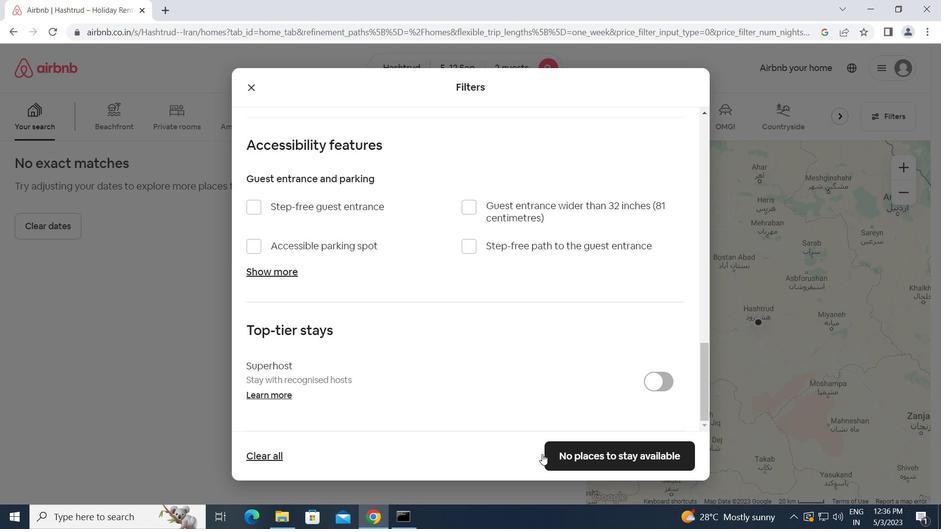 
Action: Mouse scrolled (536, 431) with delta (0, 0)
Screenshot: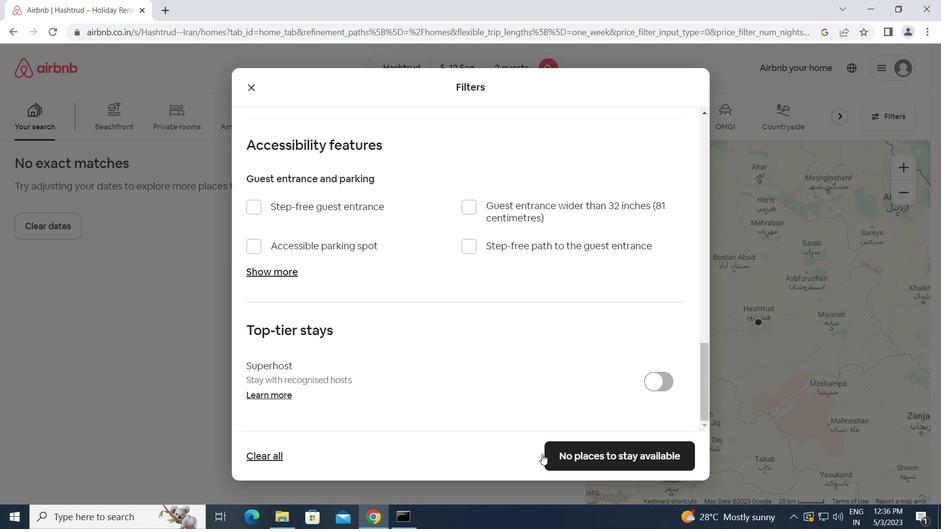 
Action: Mouse scrolled (536, 431) with delta (0, 0)
Screenshot: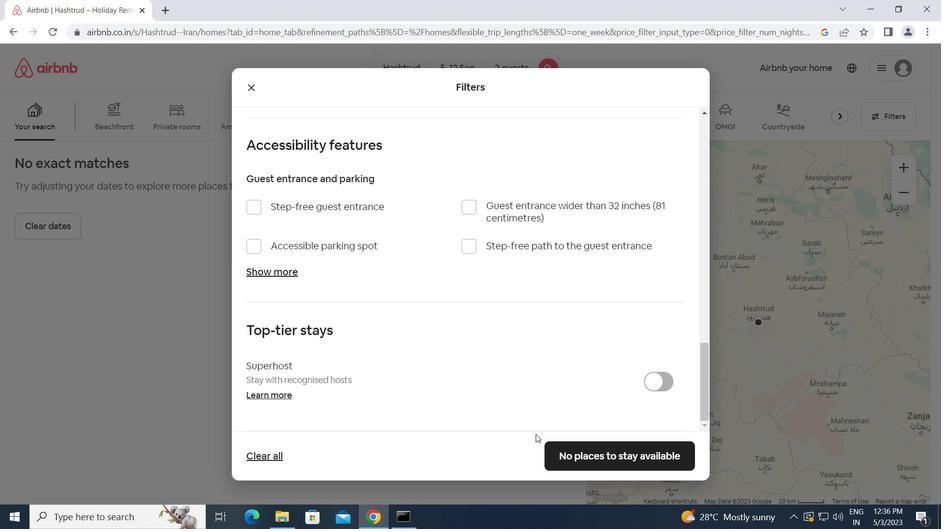 
Action: Mouse scrolled (536, 431) with delta (0, 0)
Screenshot: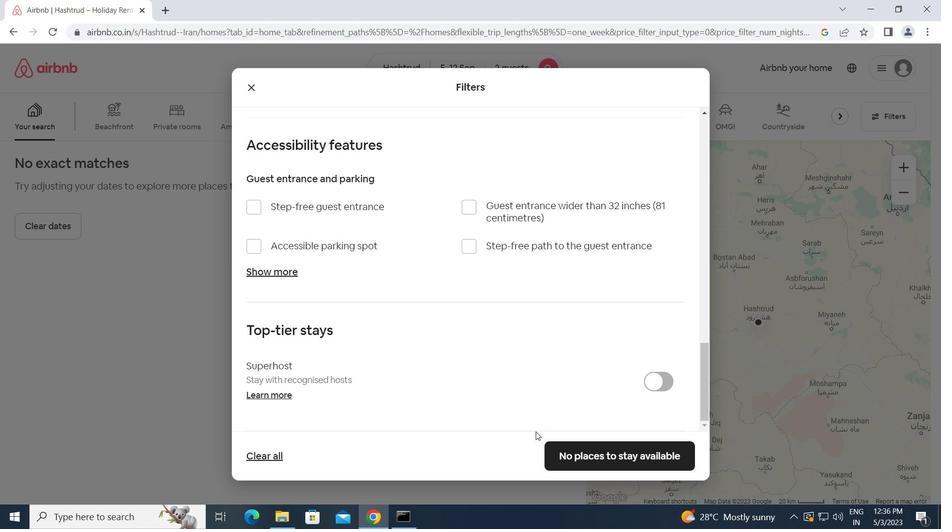 
Action: Mouse moved to (575, 452)
Screenshot: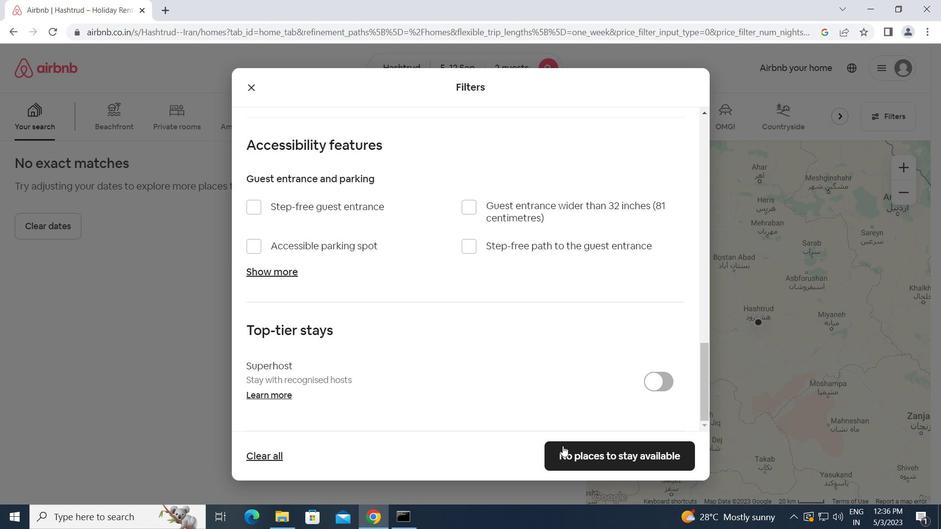 
Action: Mouse pressed left at (575, 452)
Screenshot: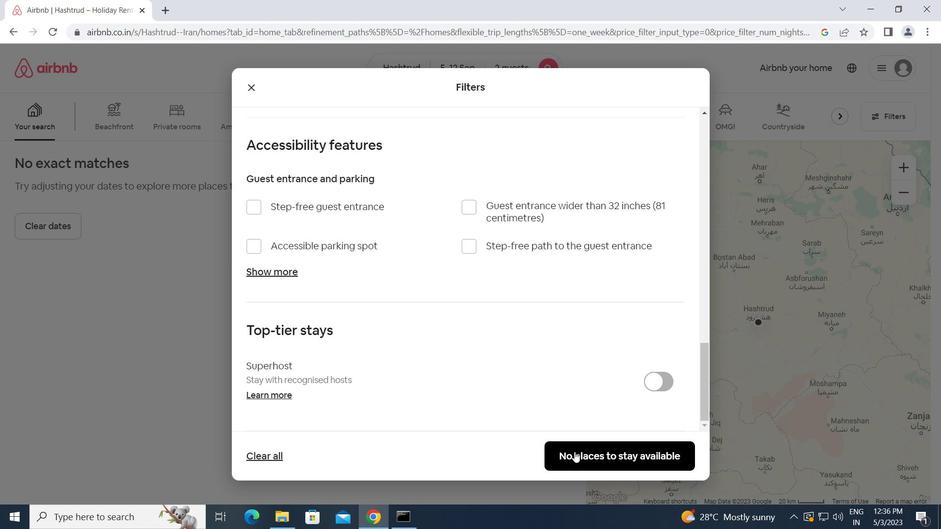 
